 Task: Create time-based workflow for appointment scheduling.
Action: Mouse moved to (588, 47)
Screenshot: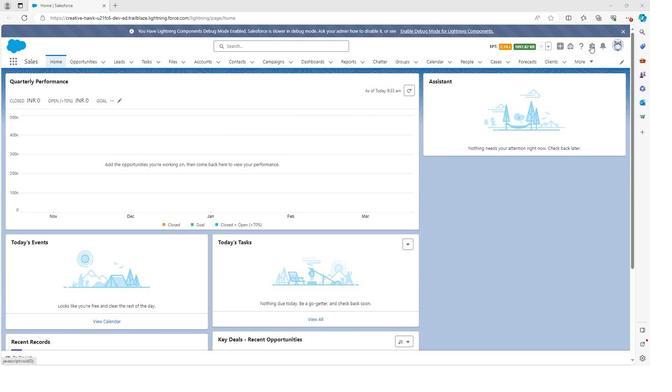 
Action: Mouse pressed left at (588, 47)
Screenshot: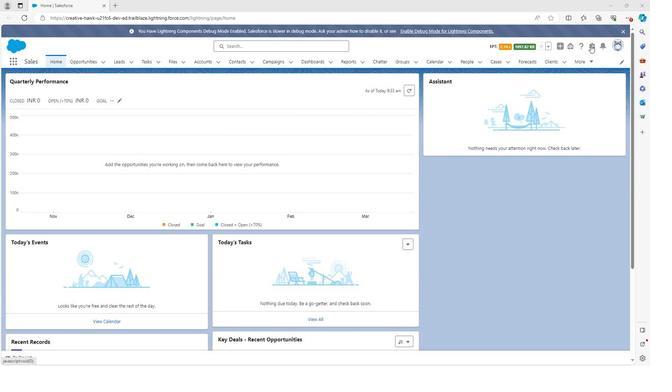 
Action: Mouse moved to (563, 66)
Screenshot: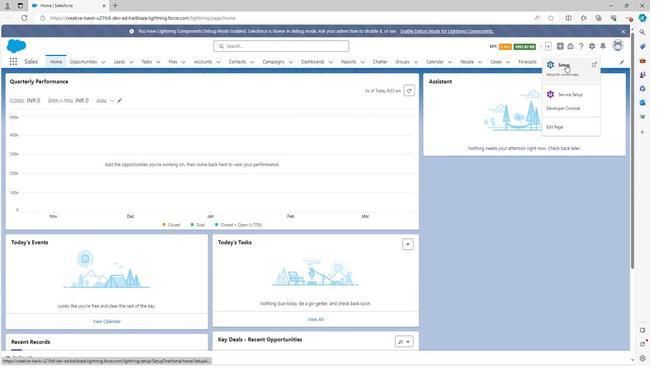 
Action: Mouse pressed left at (563, 66)
Screenshot: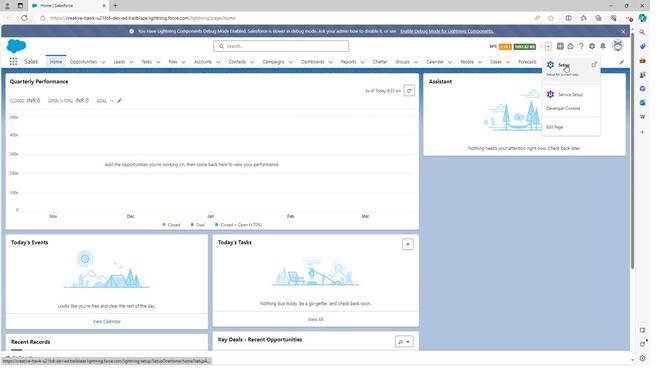 
Action: Mouse moved to (42, 83)
Screenshot: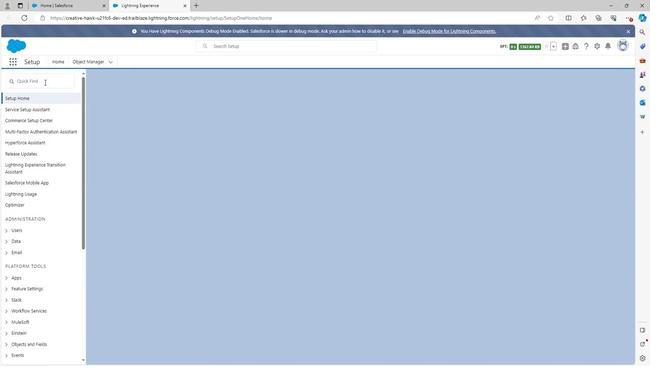 
Action: Mouse pressed left at (42, 83)
Screenshot: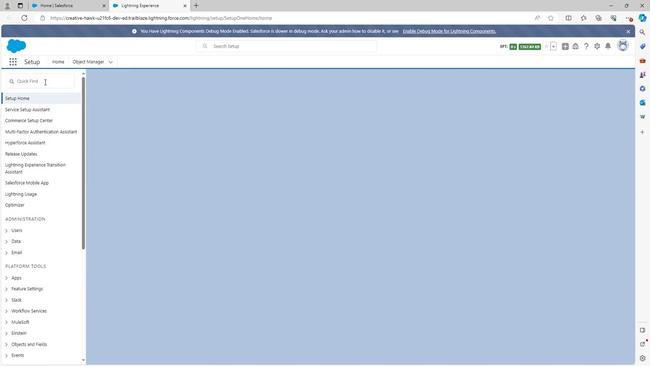 
Action: Key pressed work
Screenshot: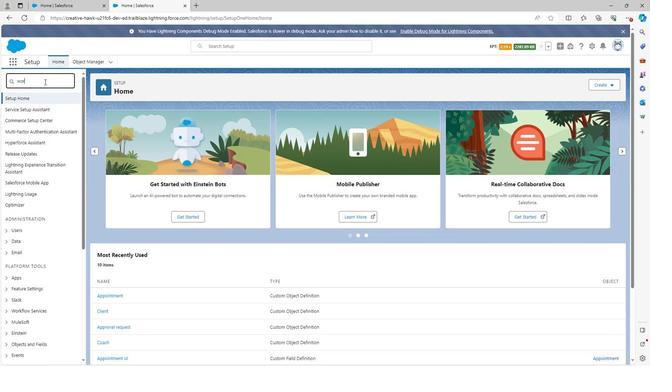 
Action: Mouse moved to (35, 326)
Screenshot: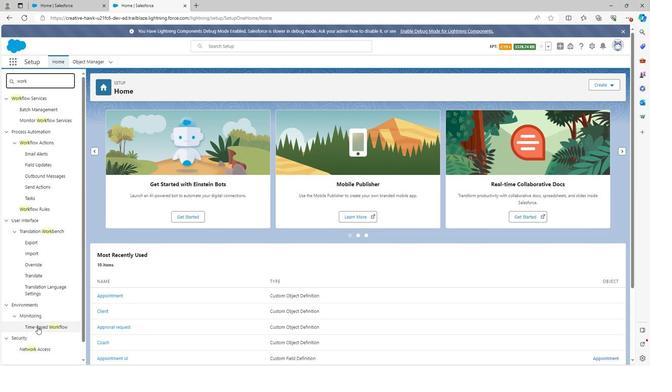 
Action: Mouse pressed left at (35, 326)
Screenshot: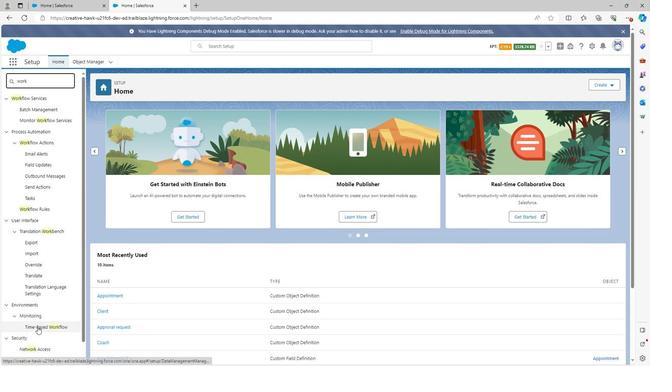 
Action: Mouse moved to (31, 206)
Screenshot: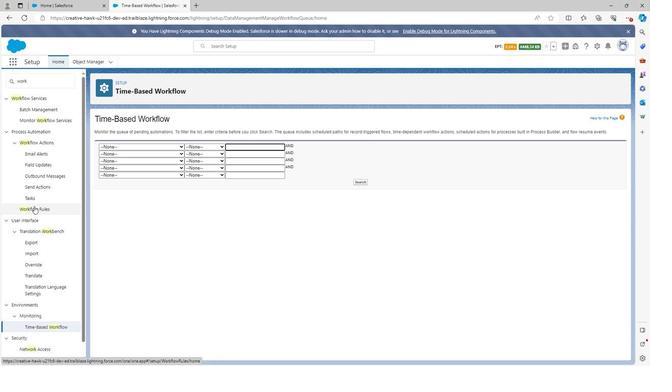 
Action: Mouse pressed left at (31, 206)
Screenshot: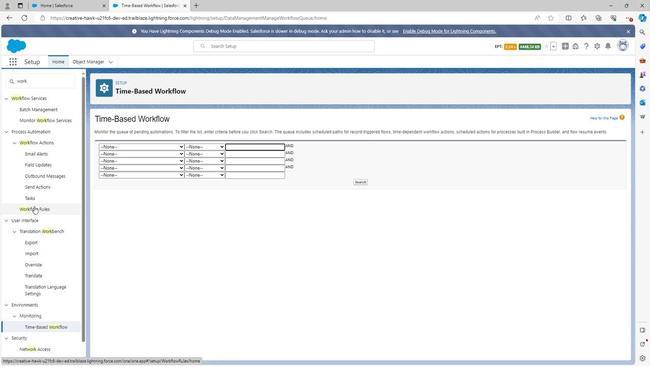 
Action: Mouse moved to (123, 211)
Screenshot: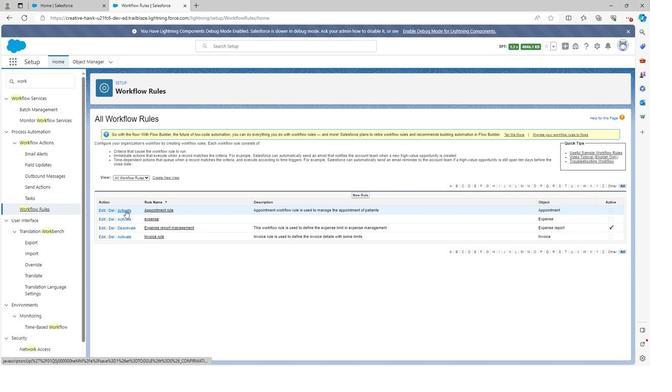 
Action: Mouse pressed left at (123, 211)
Screenshot: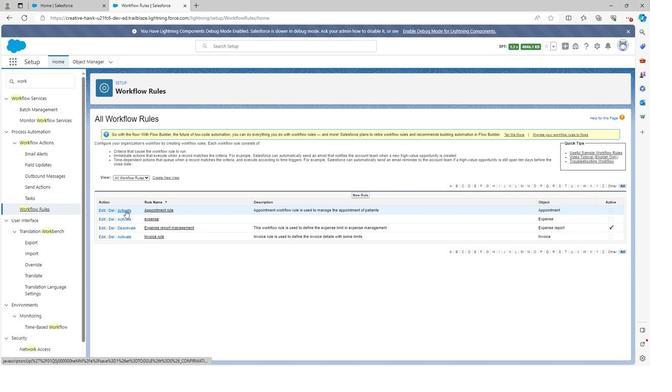 
Action: Mouse moved to (174, 211)
Screenshot: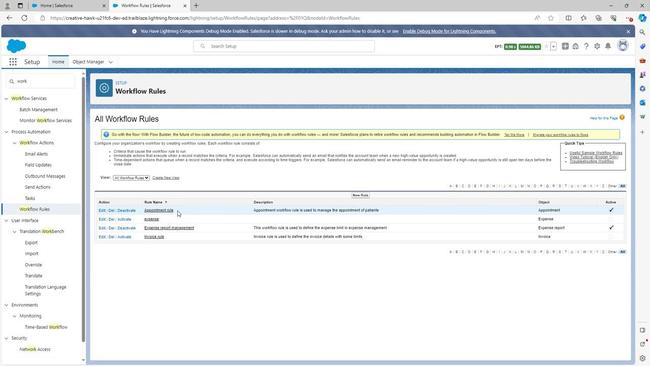 
Action: Mouse pressed left at (174, 211)
Screenshot: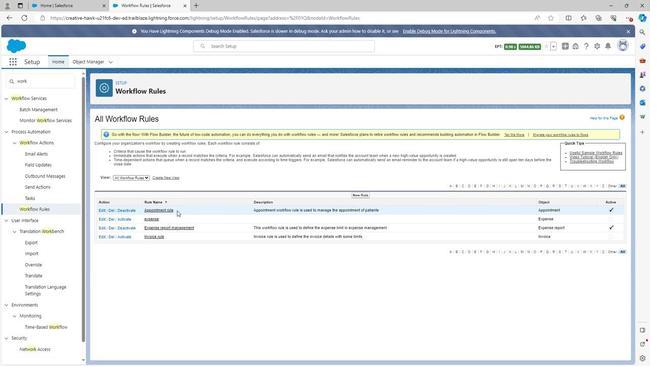 
Action: Mouse moved to (140, 213)
Screenshot: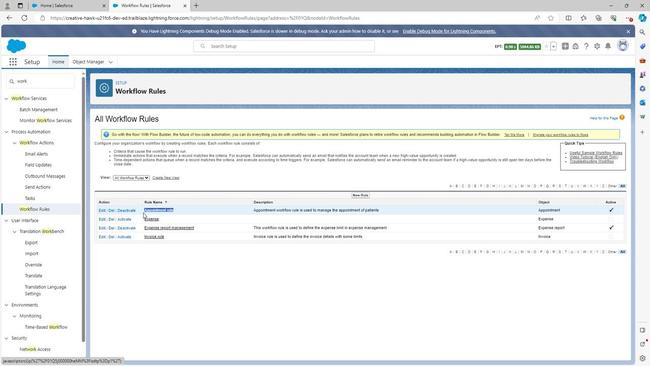 
Action: Key pressed ctrl+C
Screenshot: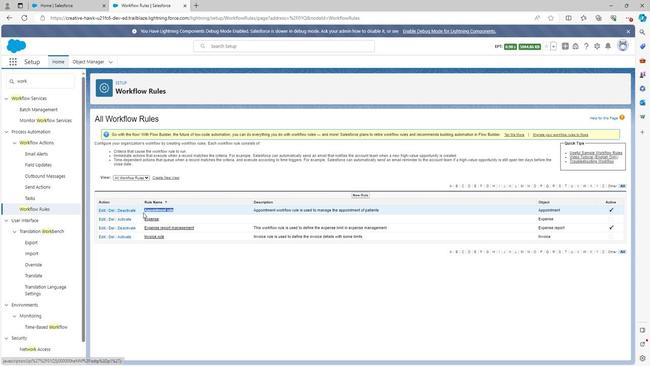 
Action: Mouse moved to (46, 326)
Screenshot: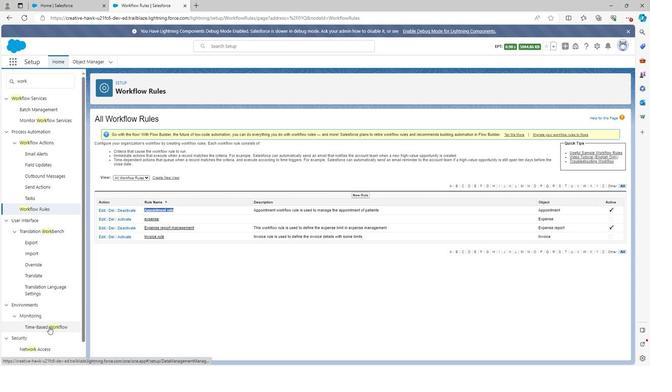 
Action: Mouse pressed left at (46, 326)
Screenshot: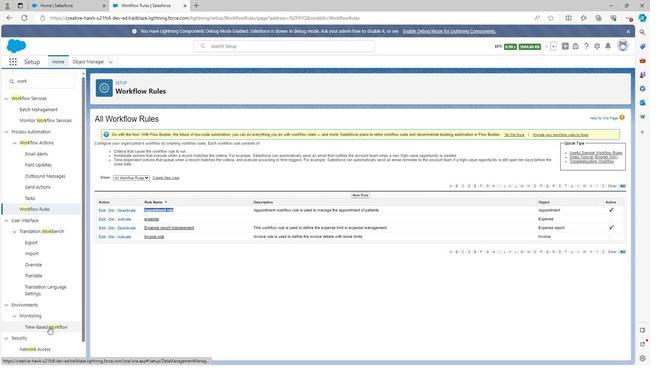 
Action: Mouse moved to (125, 147)
Screenshot: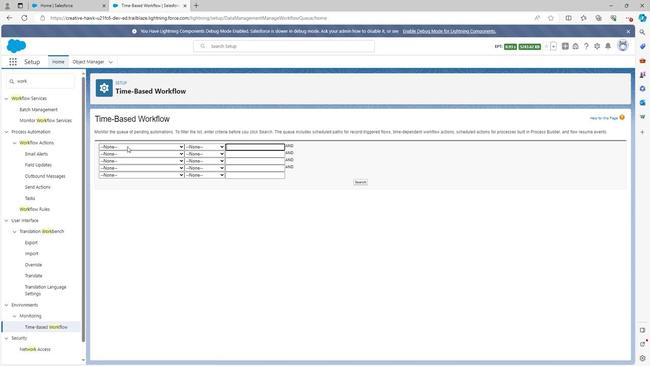 
Action: Mouse pressed left at (125, 147)
Screenshot: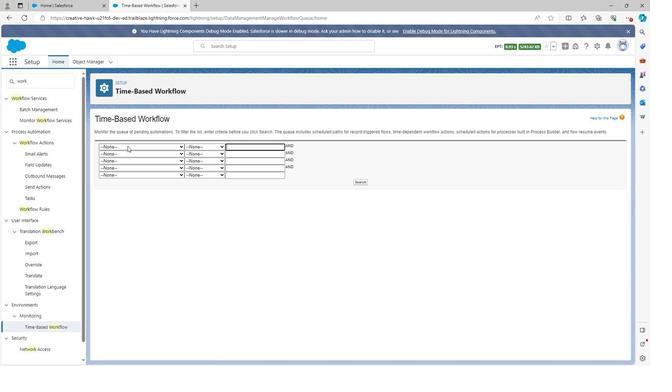 
Action: Mouse moved to (125, 160)
Screenshot: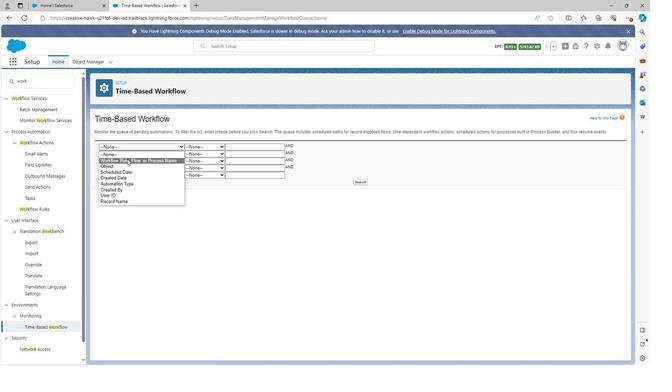 
Action: Mouse pressed left at (125, 160)
Screenshot: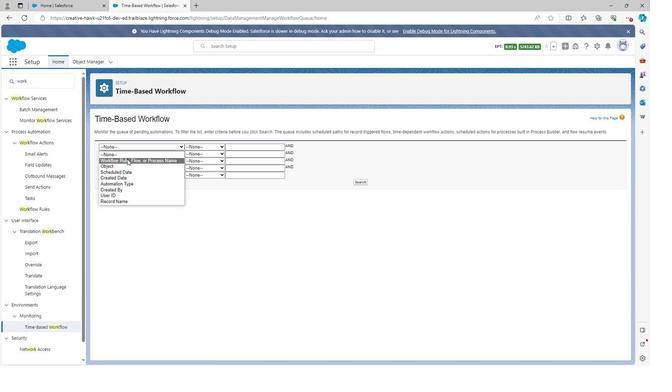 
Action: Mouse moved to (210, 148)
Screenshot: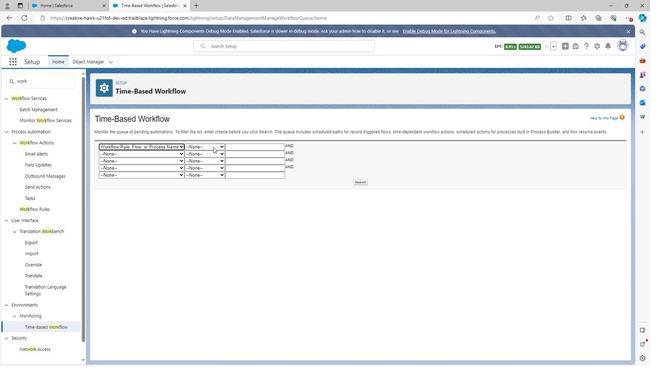 
Action: Mouse pressed left at (210, 148)
Screenshot: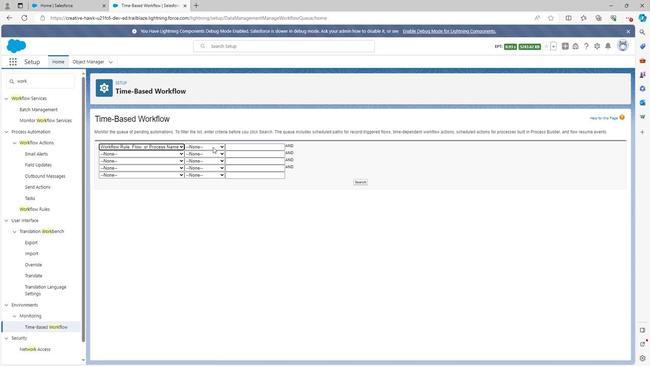 
Action: Mouse moved to (196, 159)
Screenshot: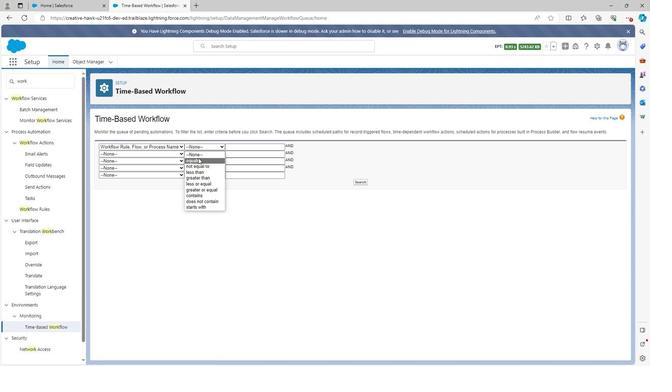
Action: Mouse pressed left at (196, 159)
Screenshot: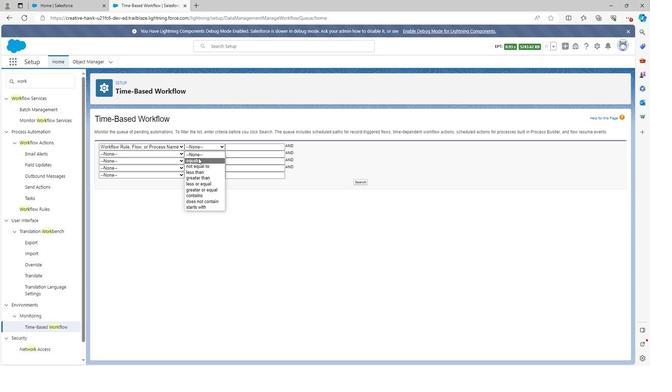 
Action: Mouse moved to (233, 146)
Screenshot: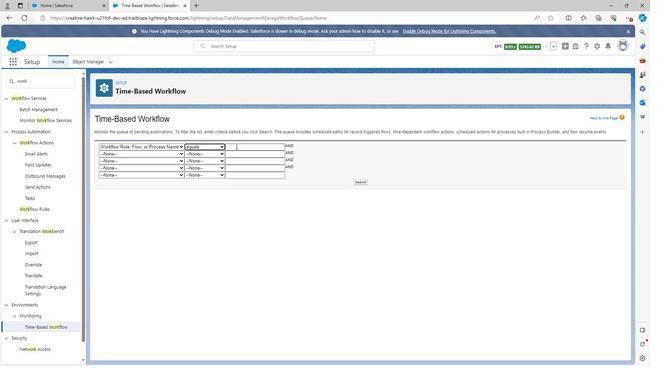 
Action: Mouse pressed left at (233, 146)
Screenshot: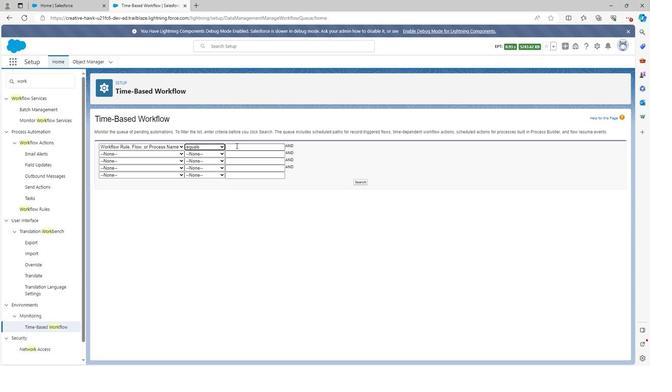 
Action: Mouse moved to (233, 148)
Screenshot: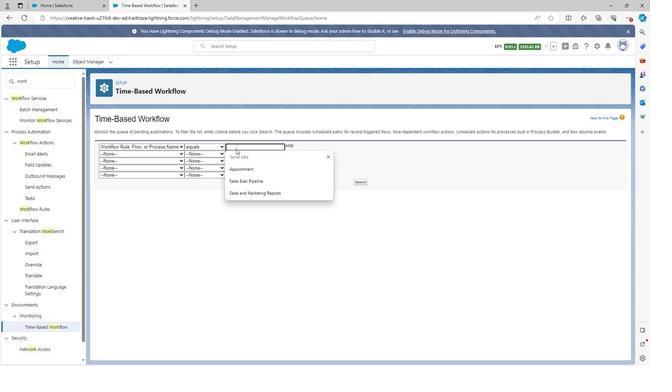 
Action: Key pressed ctrl+V
Screenshot: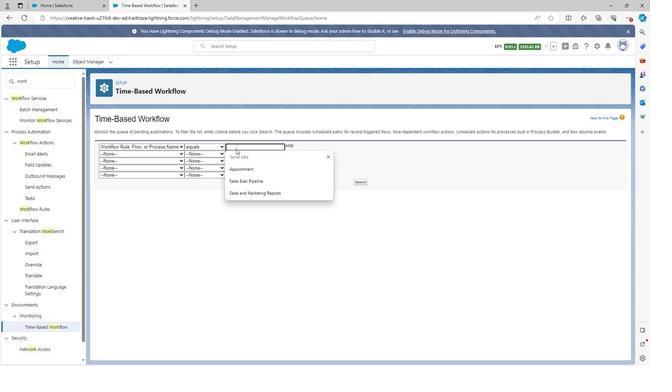 
Action: Mouse moved to (359, 183)
Screenshot: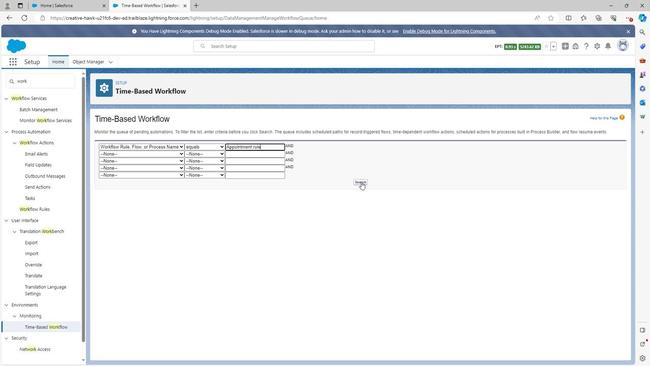 
Action: Mouse pressed left at (359, 183)
Screenshot: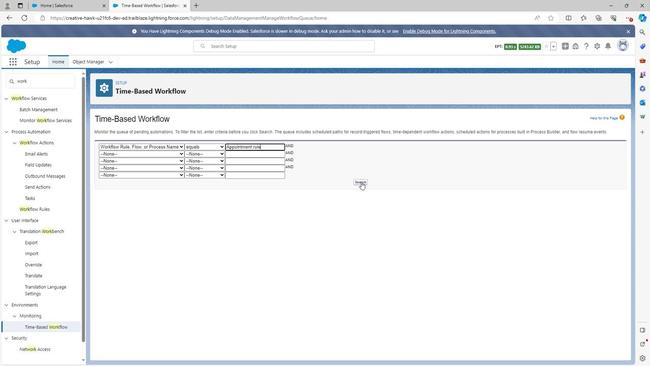 
Action: Mouse moved to (165, 155)
Screenshot: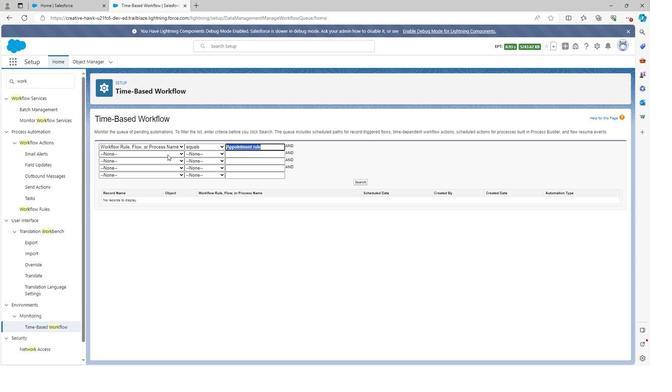 
Action: Mouse pressed left at (165, 155)
Screenshot: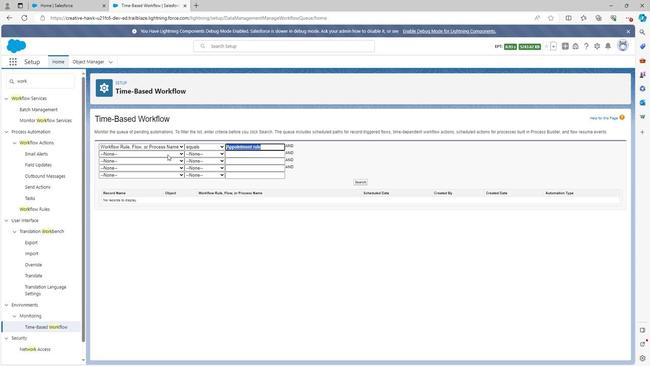 
Action: Mouse moved to (108, 175)
Screenshot: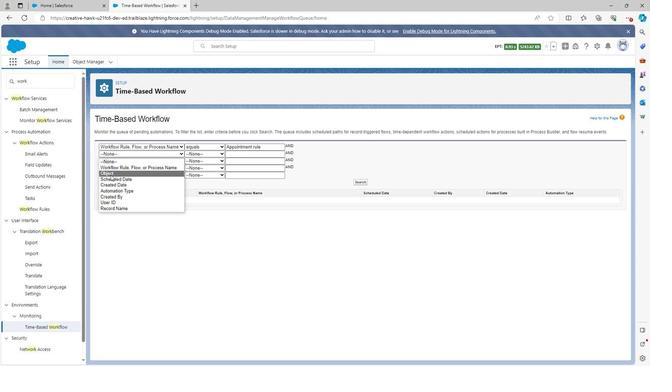 
Action: Mouse pressed left at (108, 175)
Screenshot: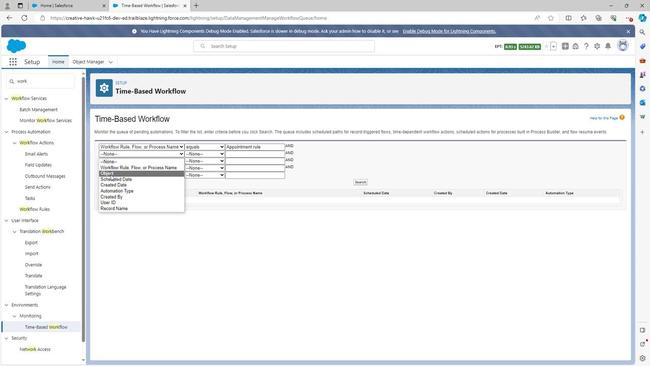 
Action: Mouse moved to (198, 155)
Screenshot: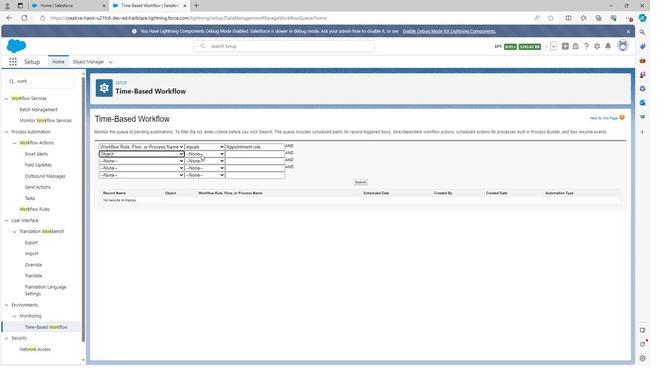 
Action: Mouse pressed left at (198, 155)
Screenshot: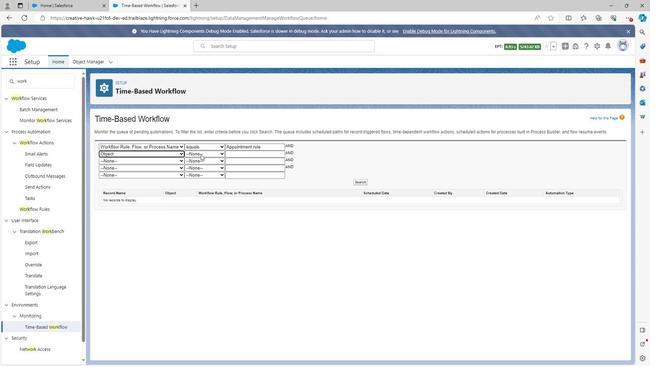 
Action: Mouse moved to (190, 169)
Screenshot: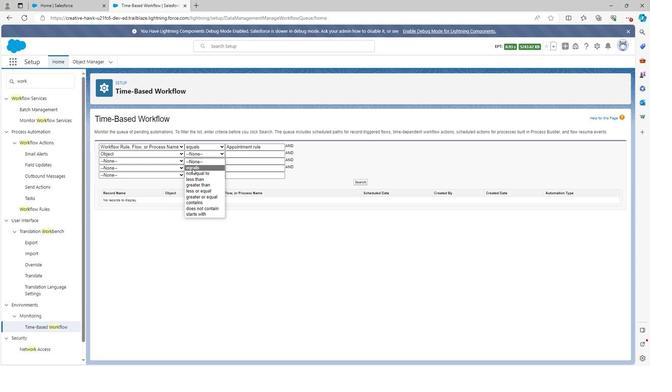 
Action: Mouse pressed left at (190, 169)
Screenshot: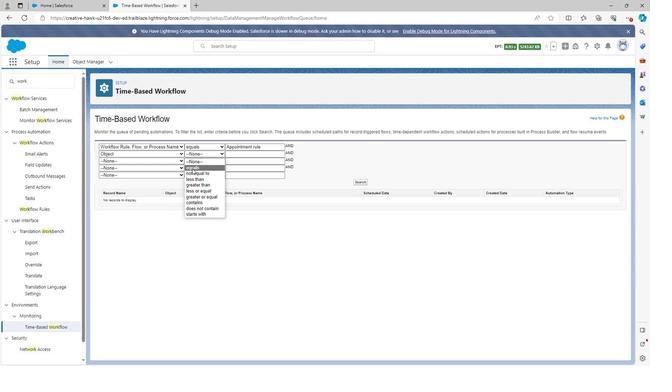 
Action: Mouse moved to (237, 153)
Screenshot: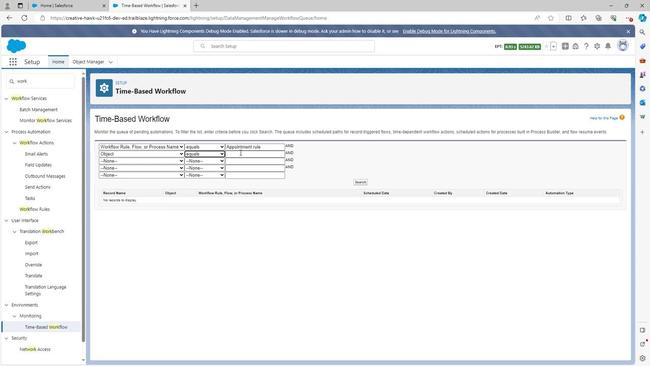 
Action: Mouse pressed left at (237, 153)
Screenshot: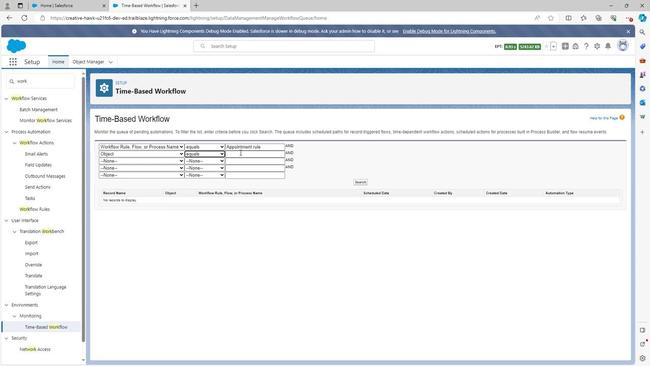 
Action: Mouse moved to (240, 186)
Screenshot: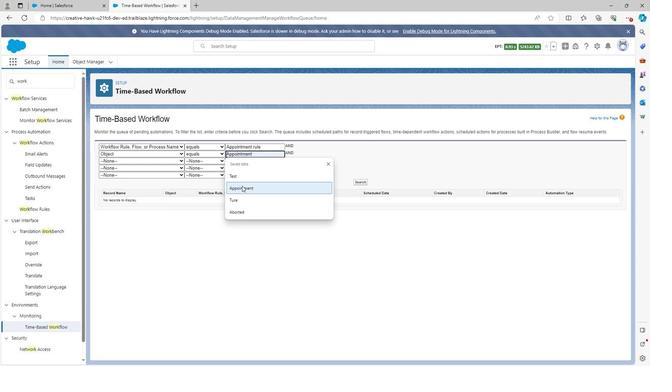 
Action: Mouse pressed left at (240, 186)
Screenshot: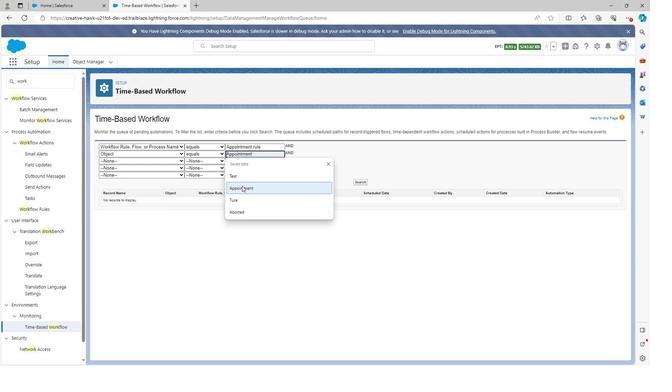
Action: Mouse moved to (240, 186)
Screenshot: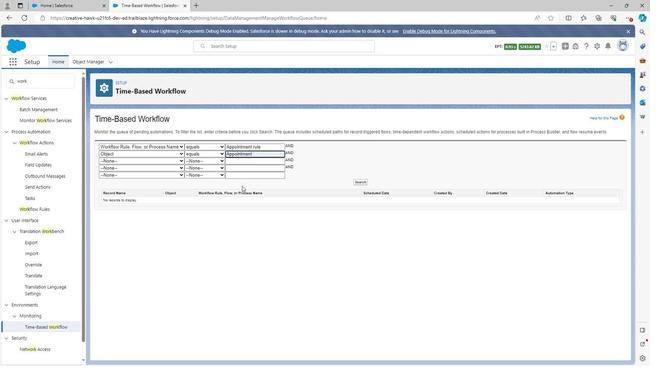 
